 Task: Add Noosa Honey Yoghurt to the cart.
Action: Mouse moved to (24, 159)
Screenshot: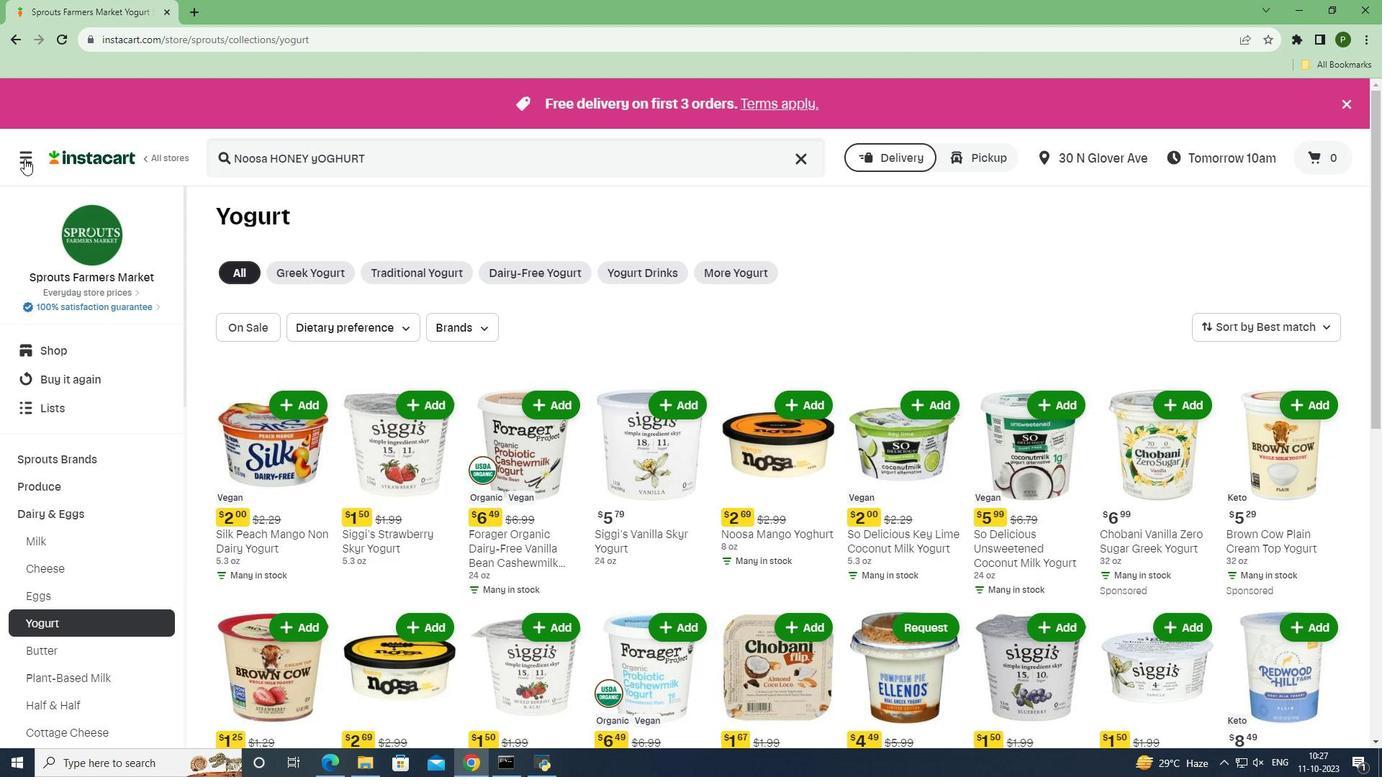 
Action: Mouse pressed left at (24, 159)
Screenshot: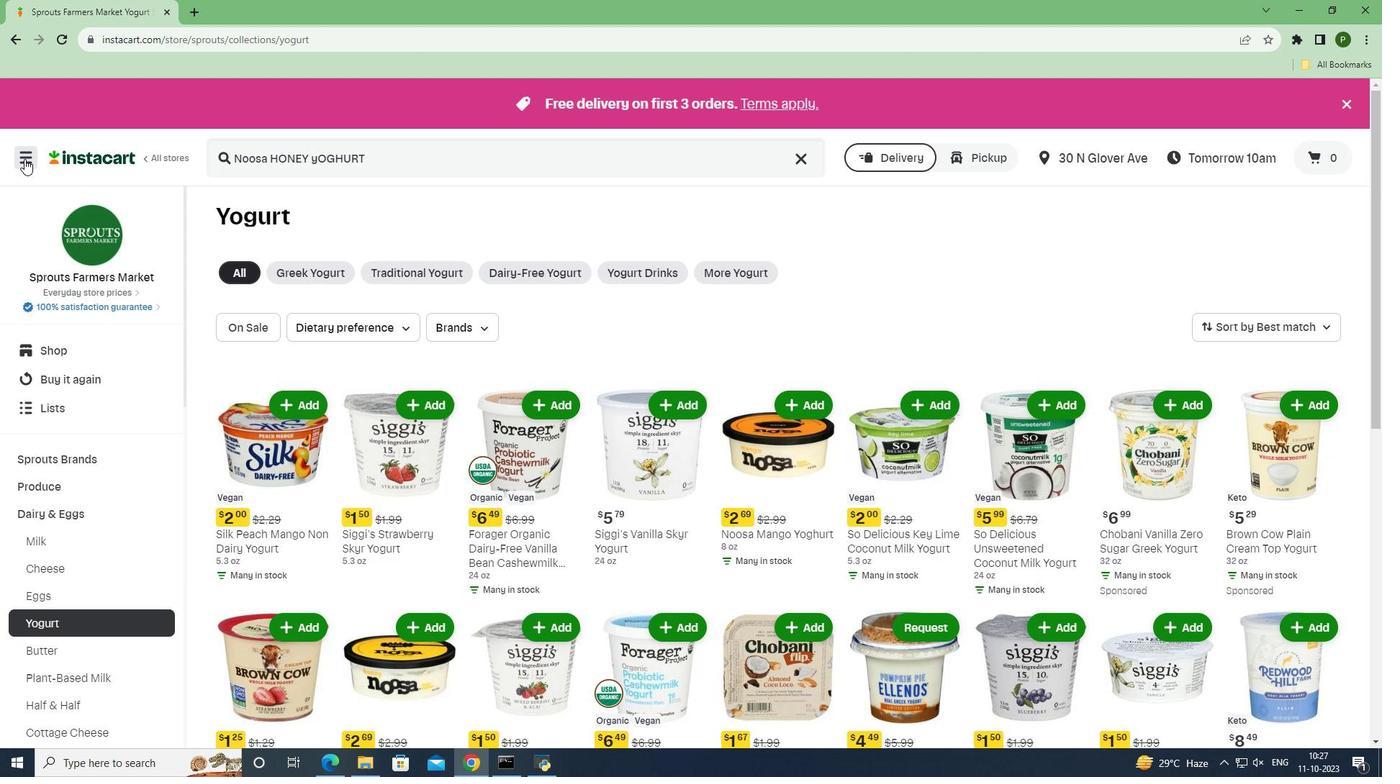 
Action: Mouse moved to (49, 379)
Screenshot: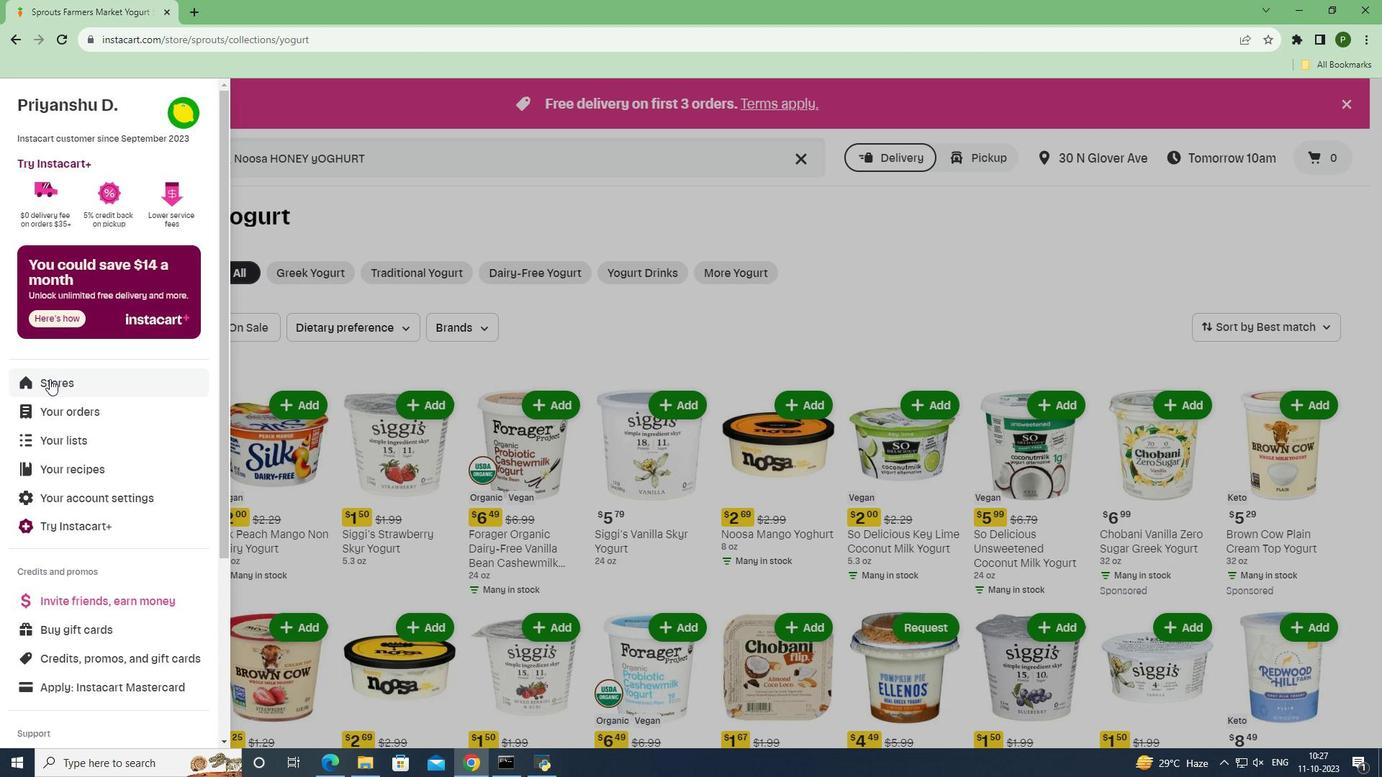
Action: Mouse pressed left at (49, 379)
Screenshot: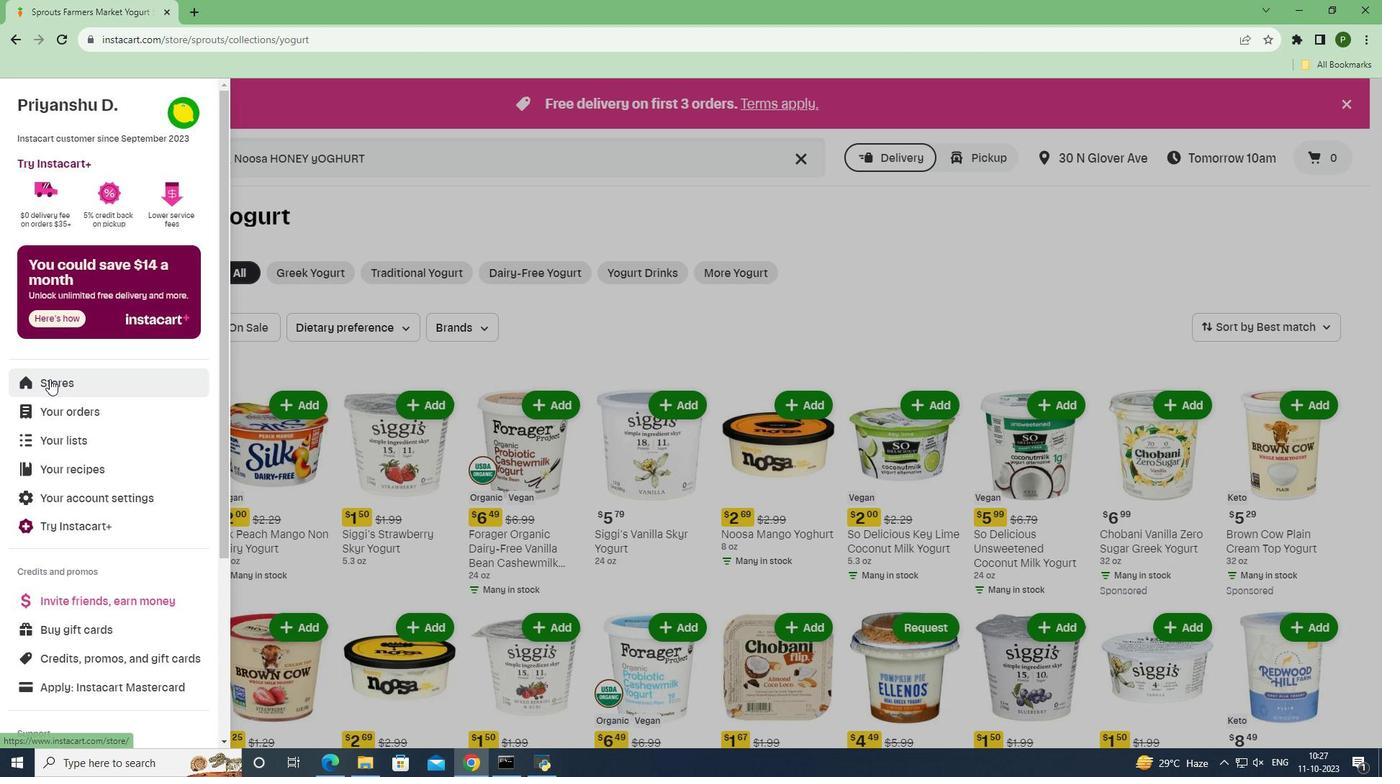 
Action: Mouse moved to (328, 157)
Screenshot: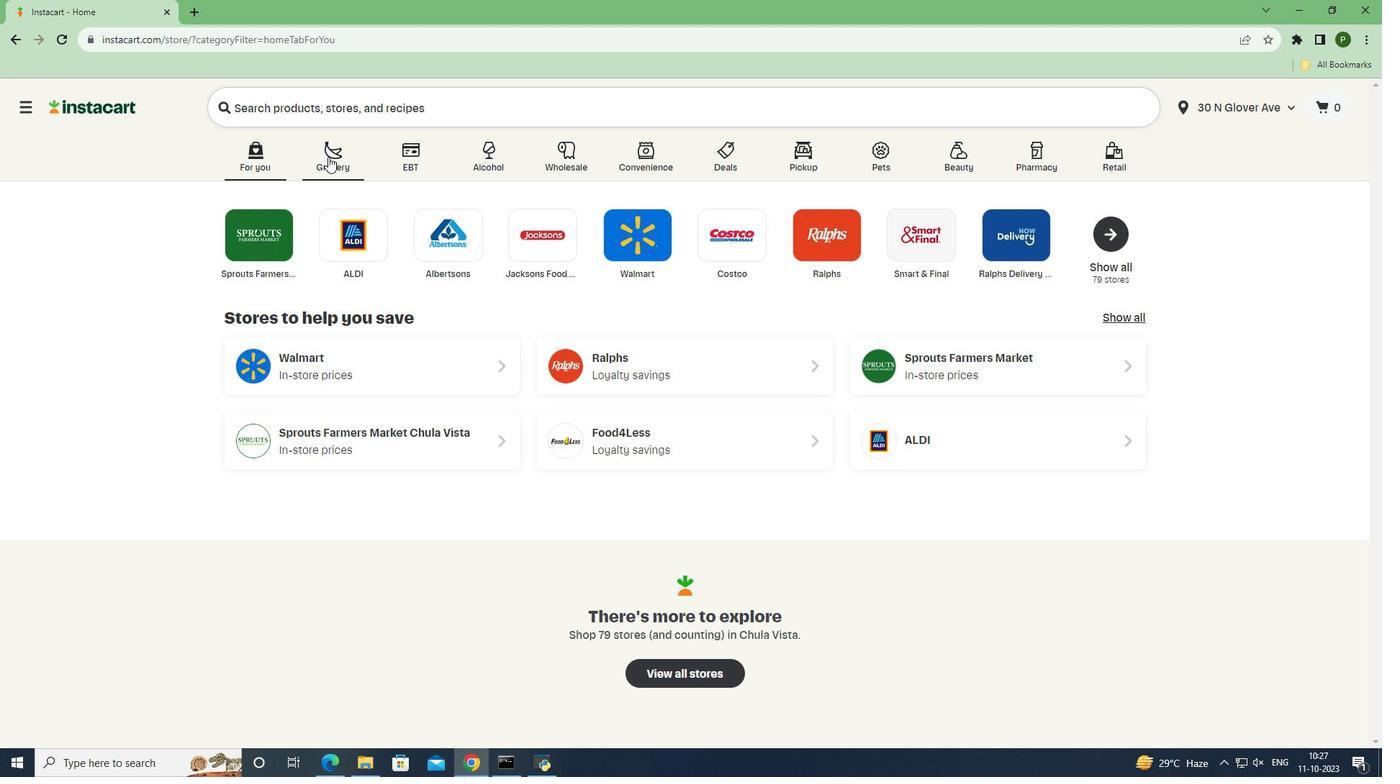 
Action: Mouse pressed left at (328, 157)
Screenshot: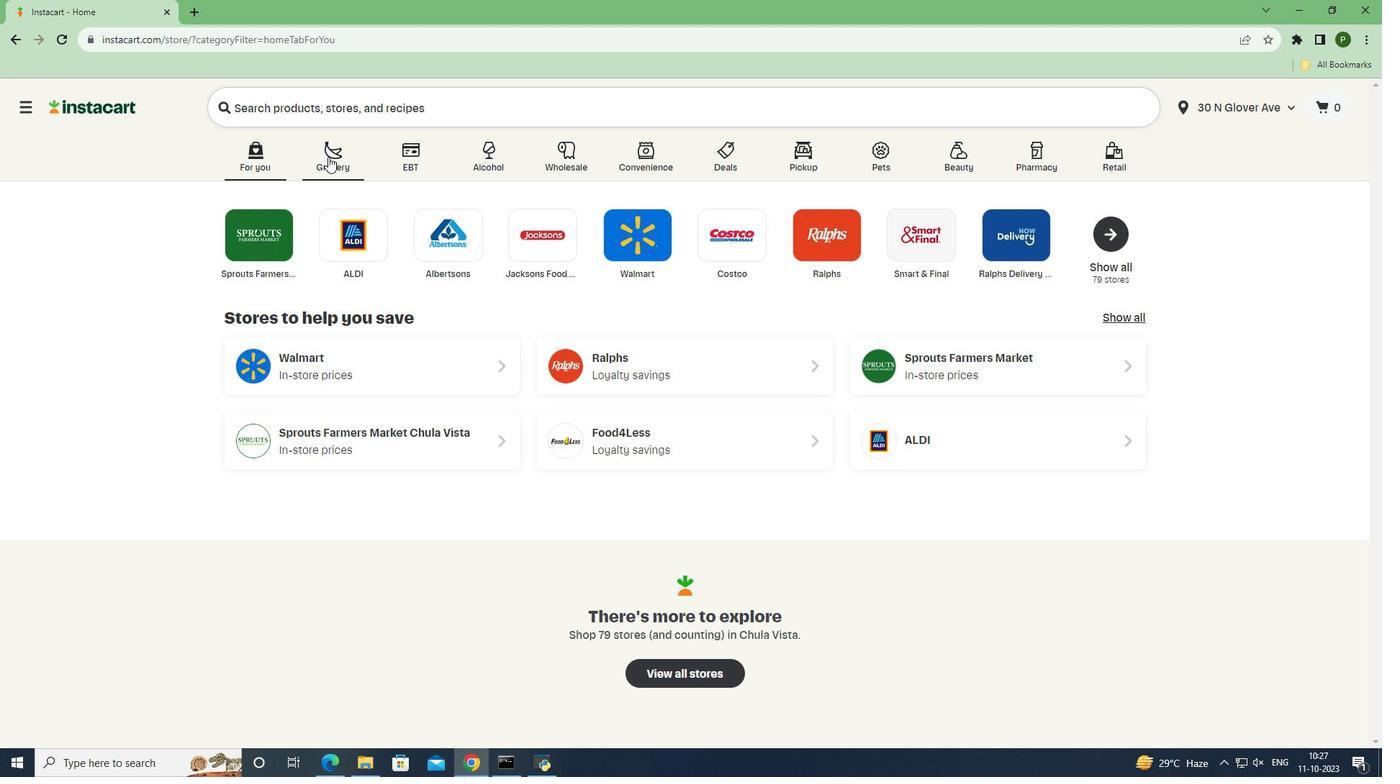
Action: Mouse moved to (564, 321)
Screenshot: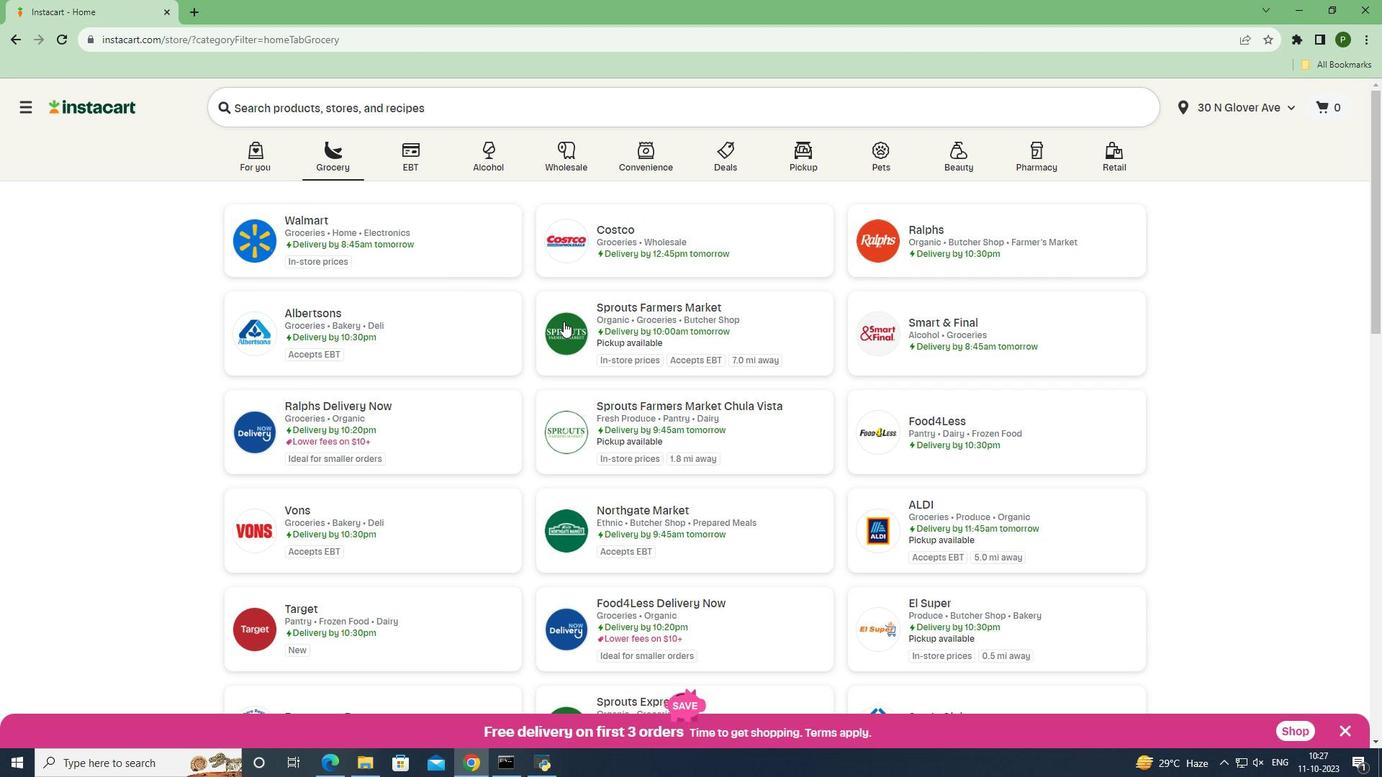 
Action: Mouse pressed left at (564, 321)
Screenshot: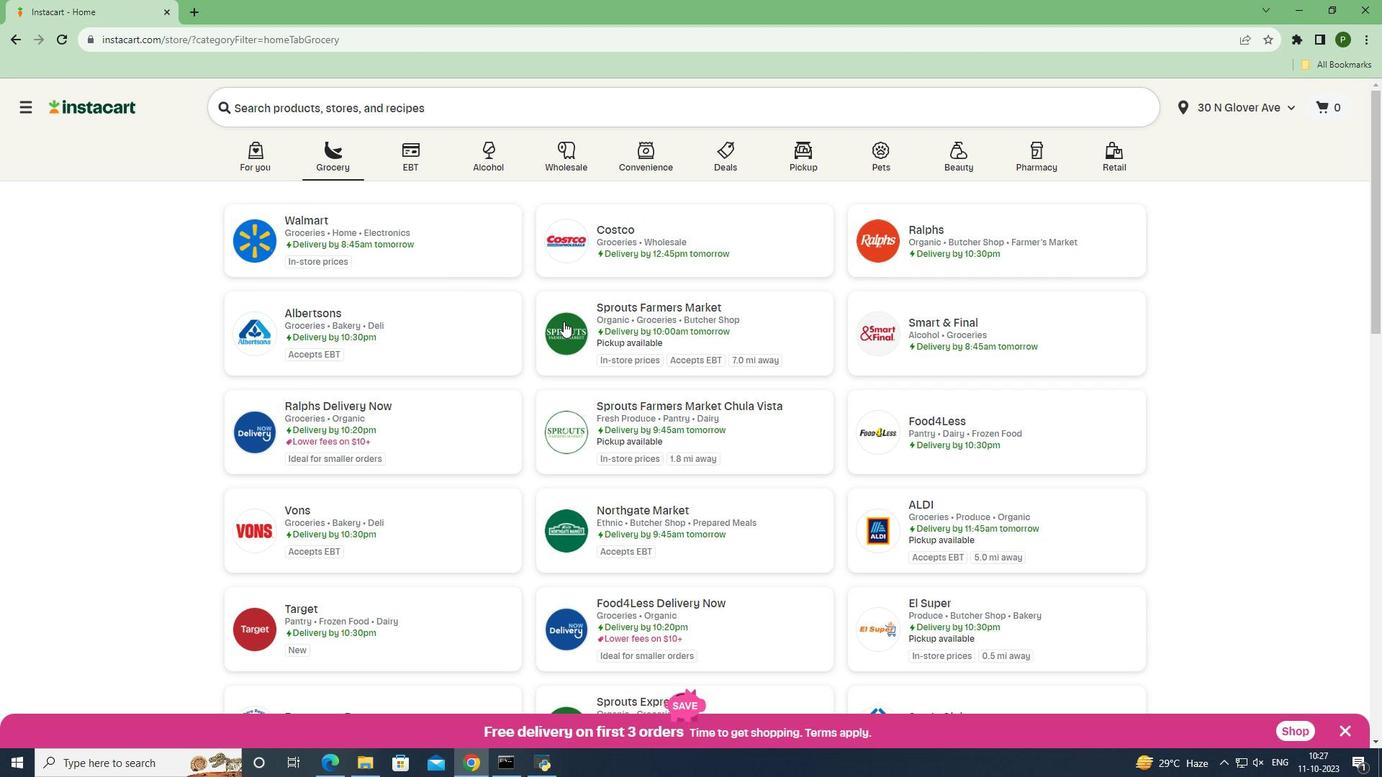 
Action: Mouse moved to (152, 509)
Screenshot: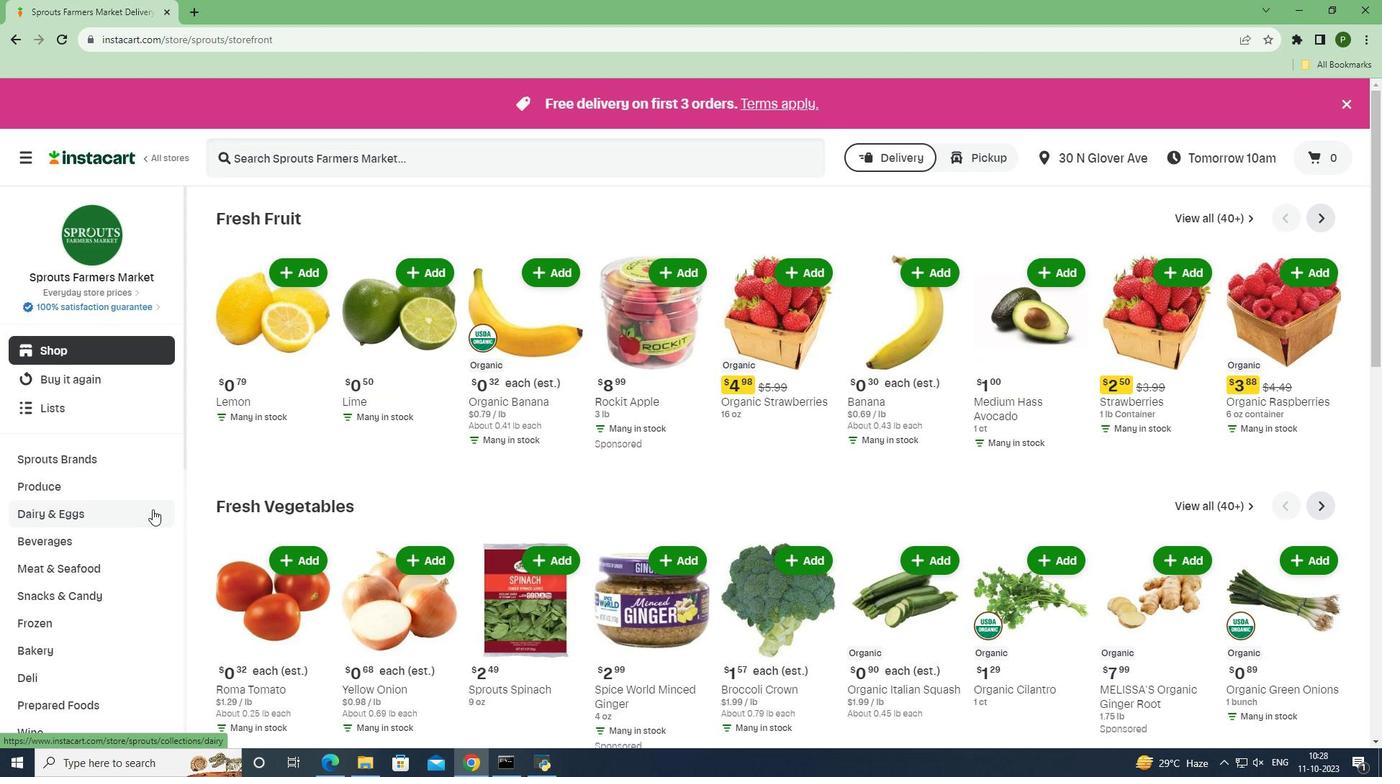 
Action: Mouse pressed left at (152, 509)
Screenshot: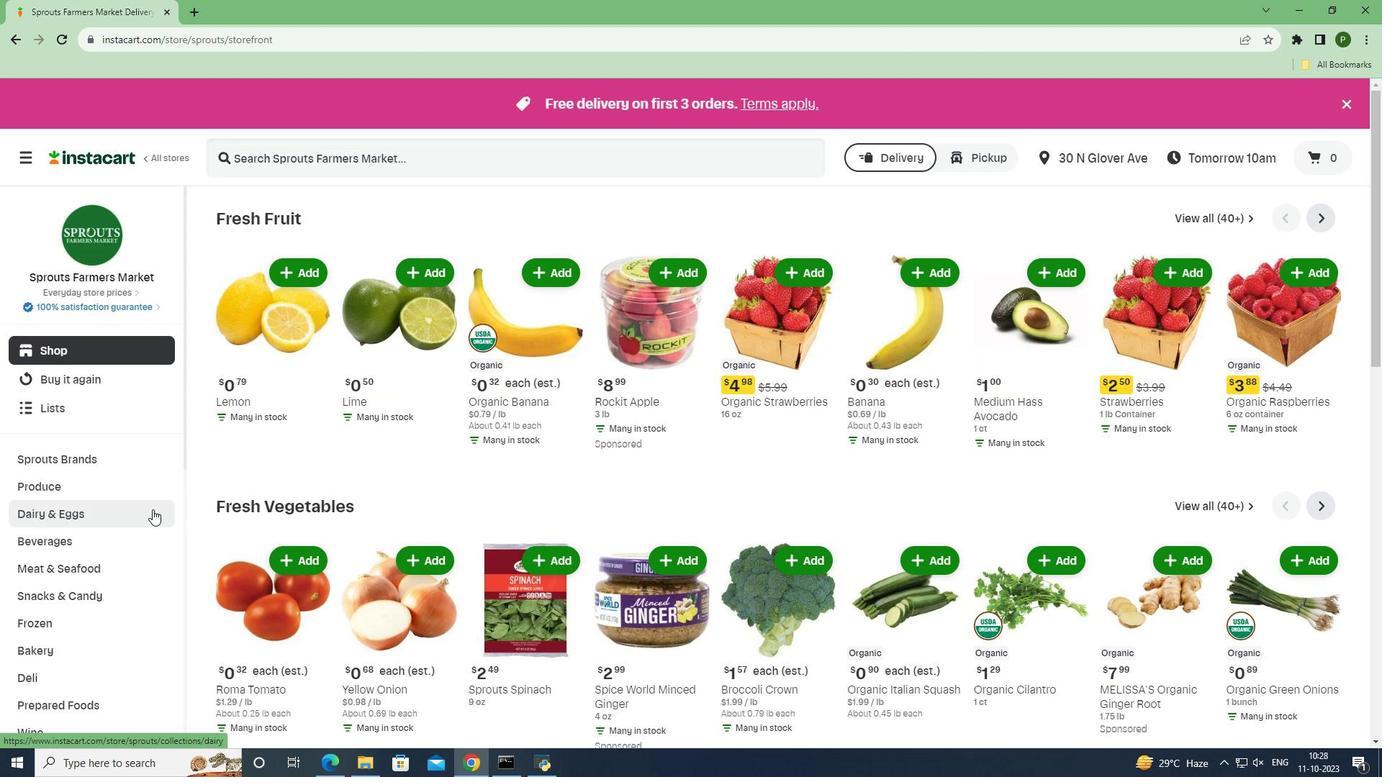 
Action: Mouse moved to (126, 621)
Screenshot: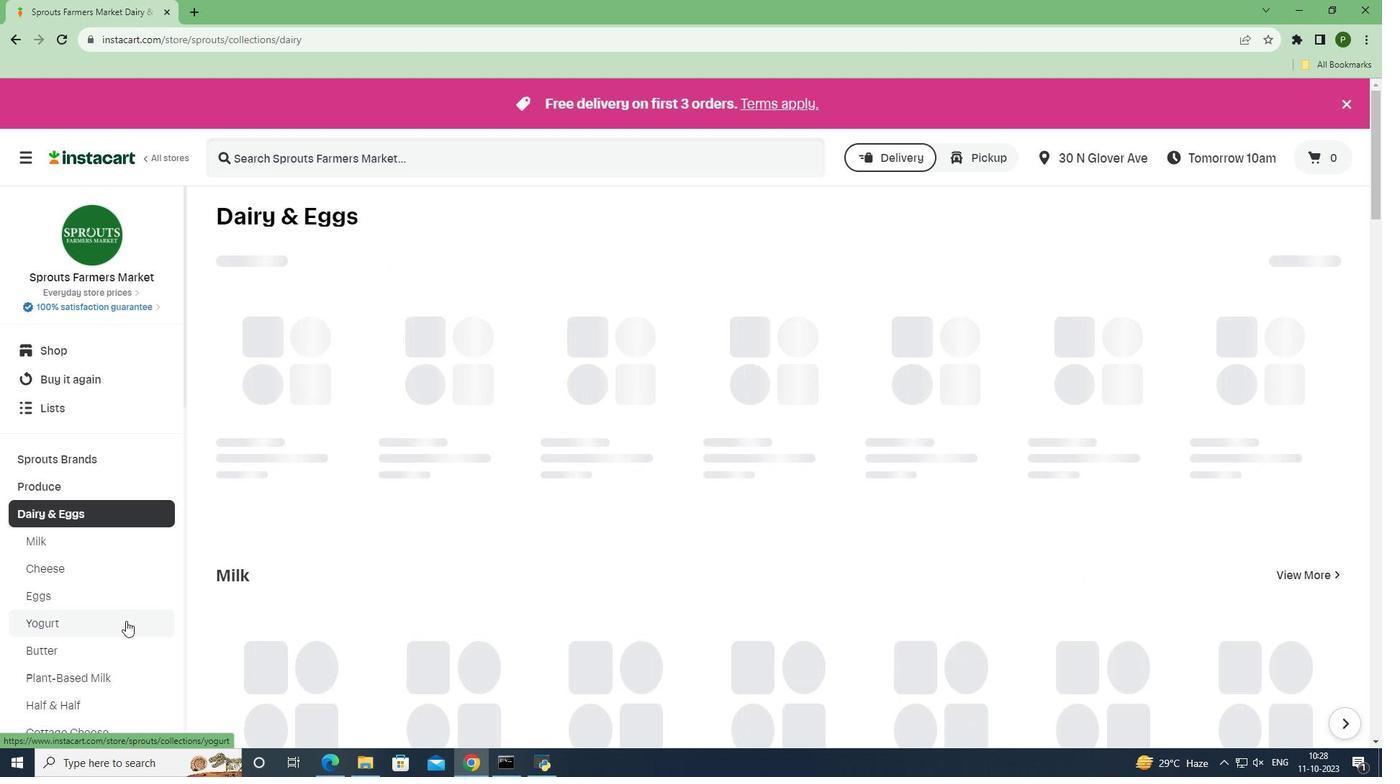 
Action: Mouse pressed left at (126, 621)
Screenshot: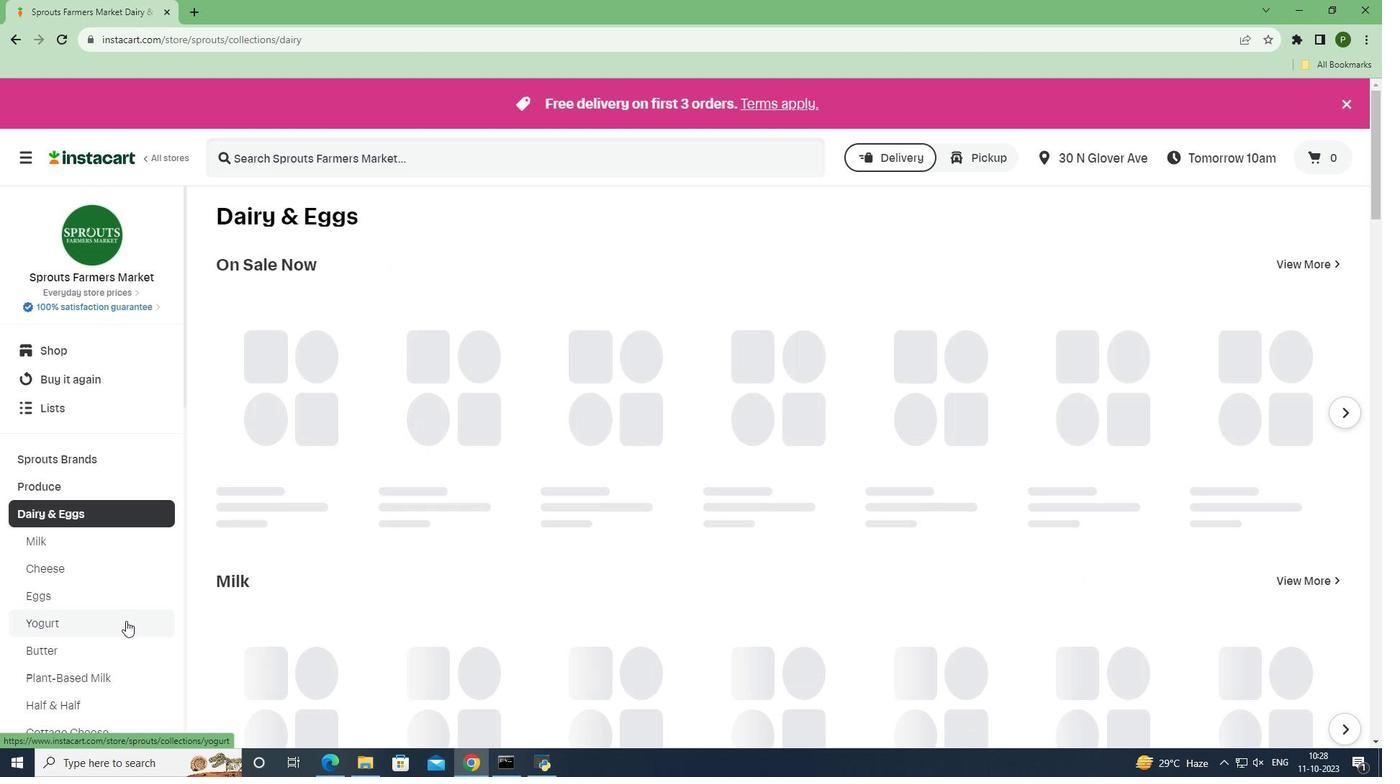 
Action: Mouse moved to (335, 157)
Screenshot: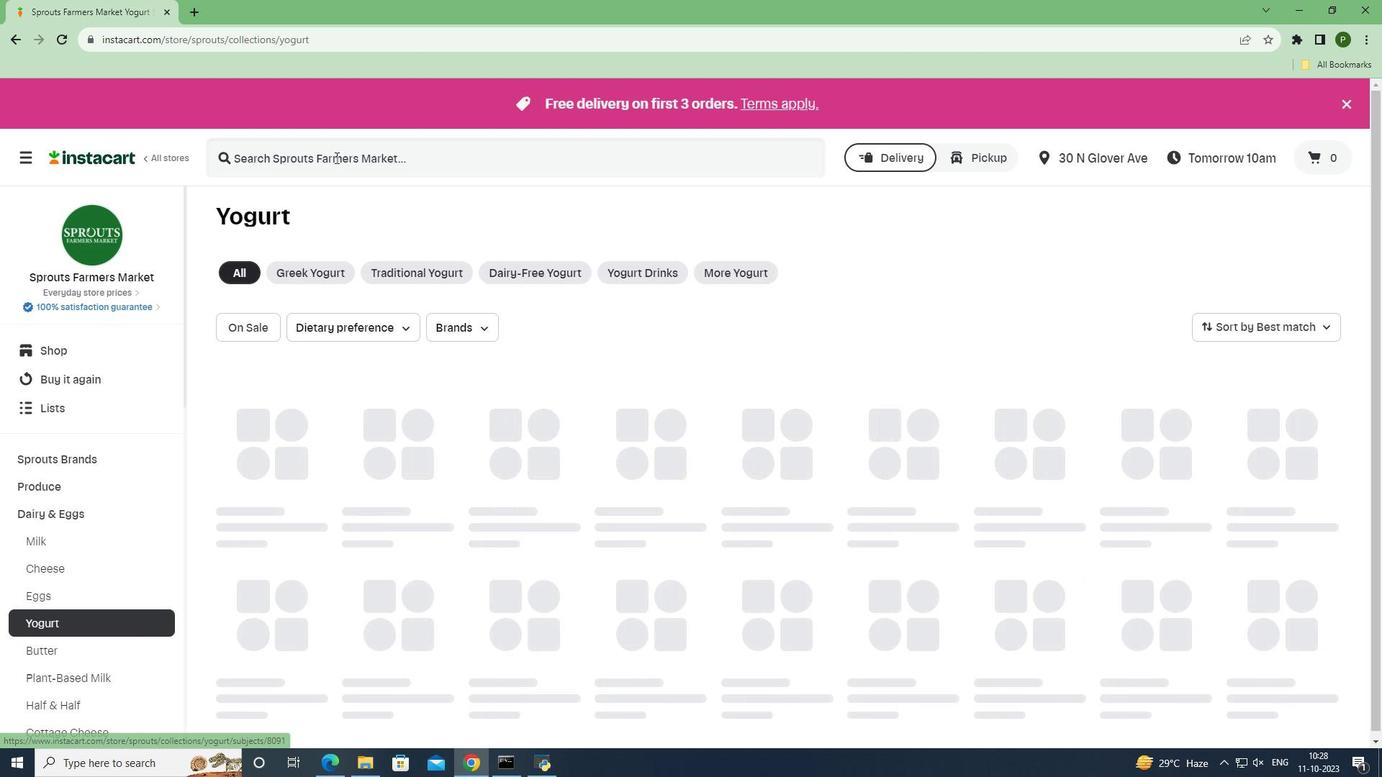 
Action: Mouse pressed left at (335, 157)
Screenshot: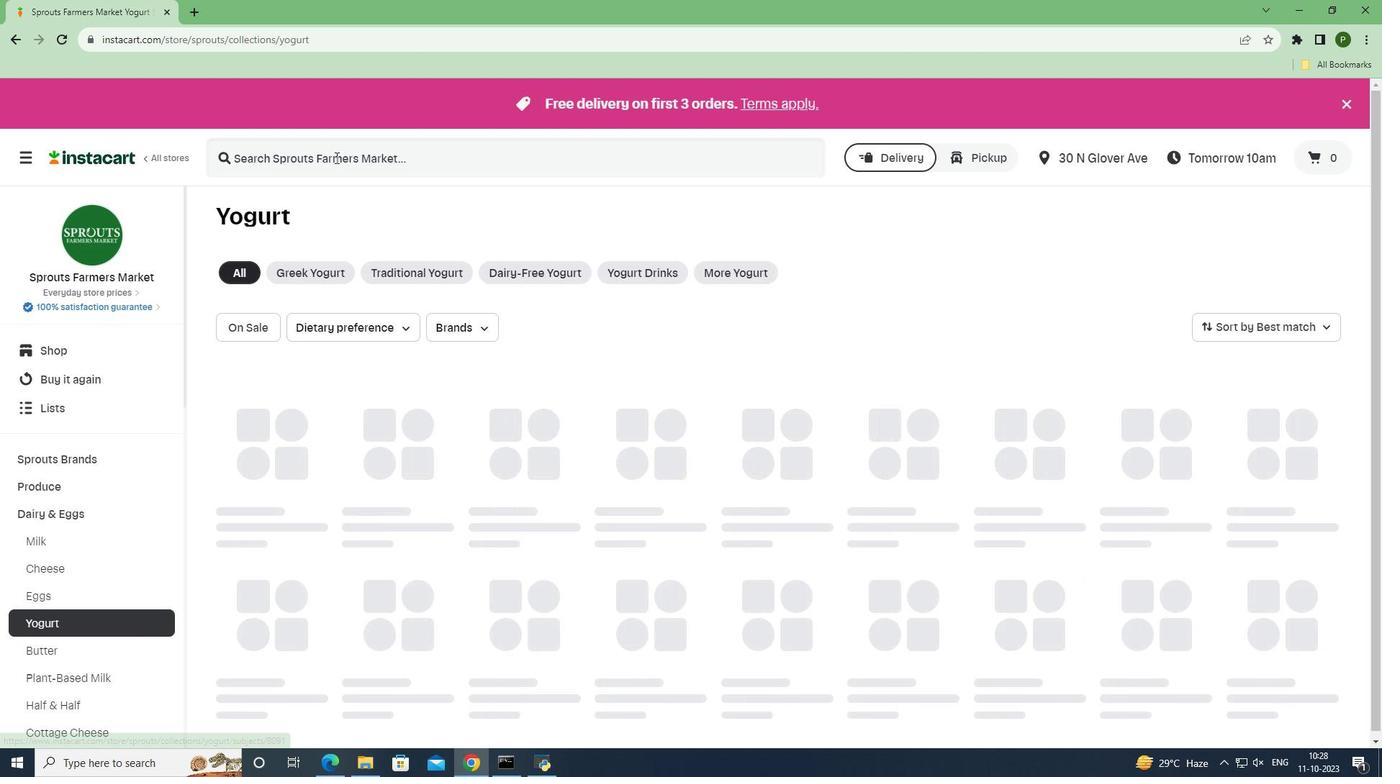 
Action: Key pressed n<Key.caps_lock>OOSA<Key.space><Key.caps_lock>h<Key.caps_lock>ONEY<Key.space><Key.caps_lock>y<Key.caps_lock>OGHURT<Key.space><Key.enter>
Screenshot: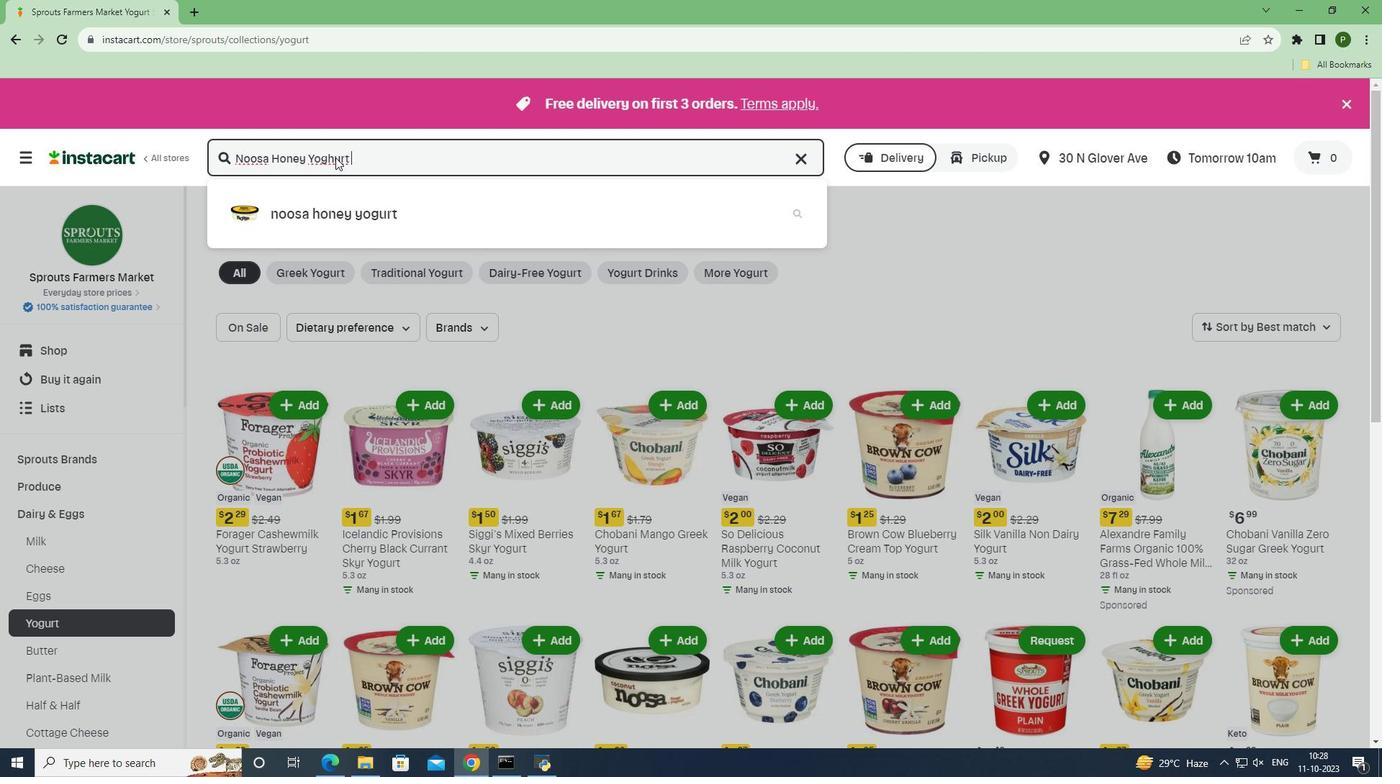 
Action: Mouse moved to (416, 291)
Screenshot: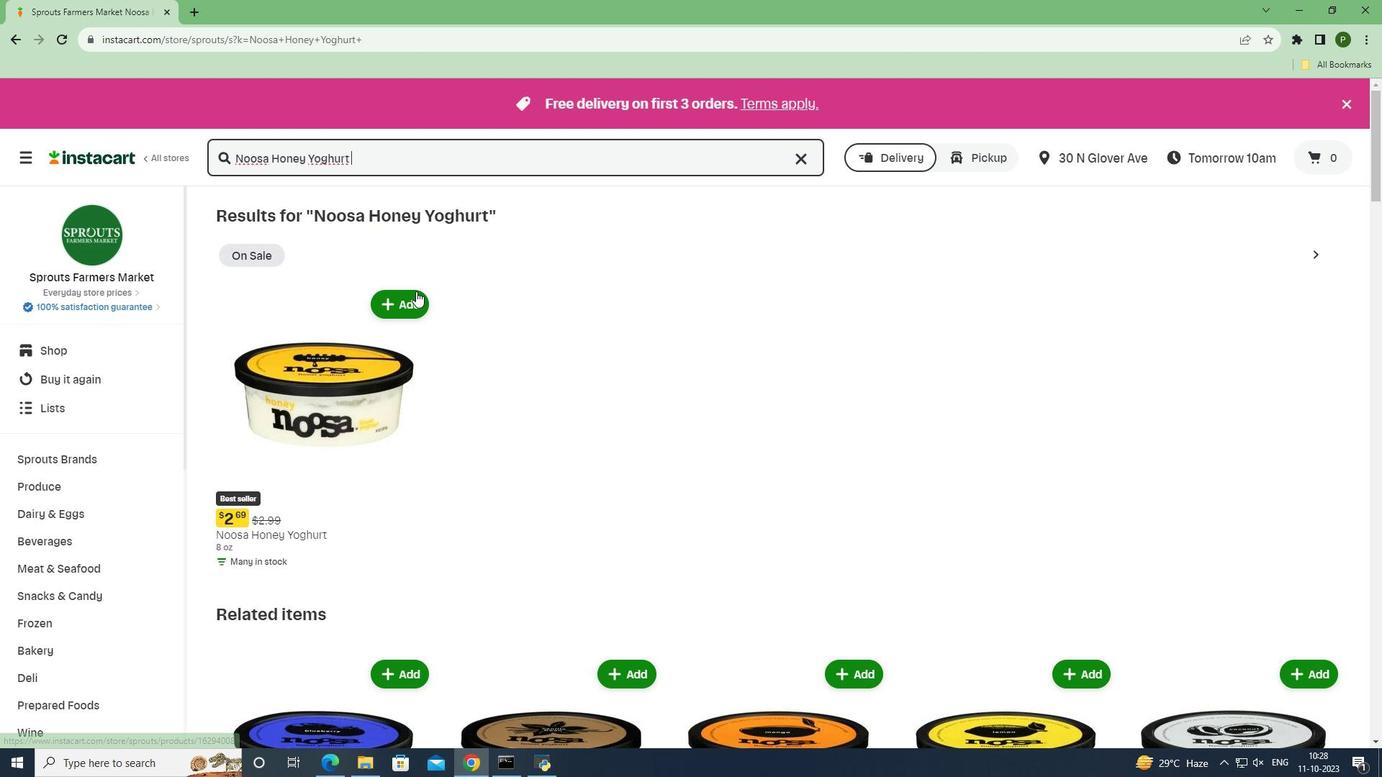 
Action: Mouse pressed left at (416, 291)
Screenshot: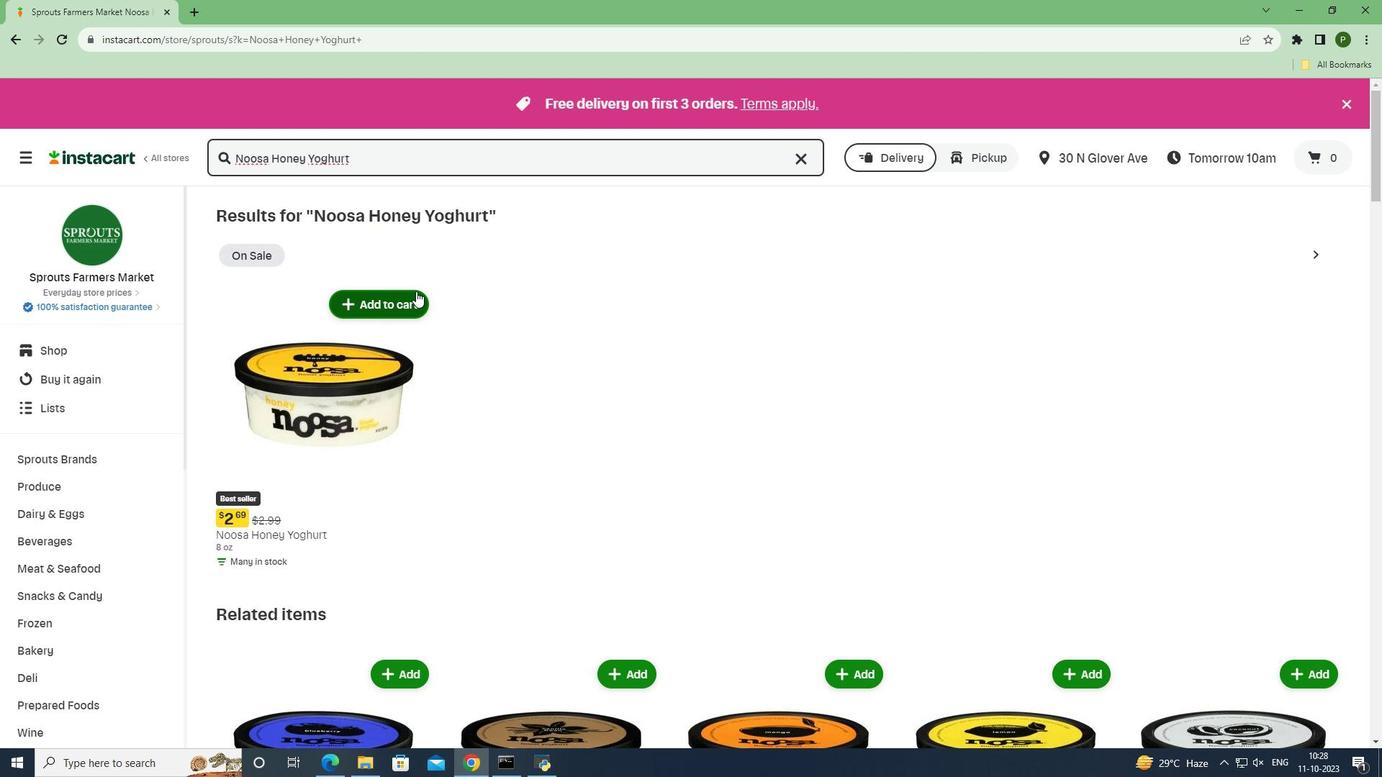 
Action: Mouse moved to (538, 409)
Screenshot: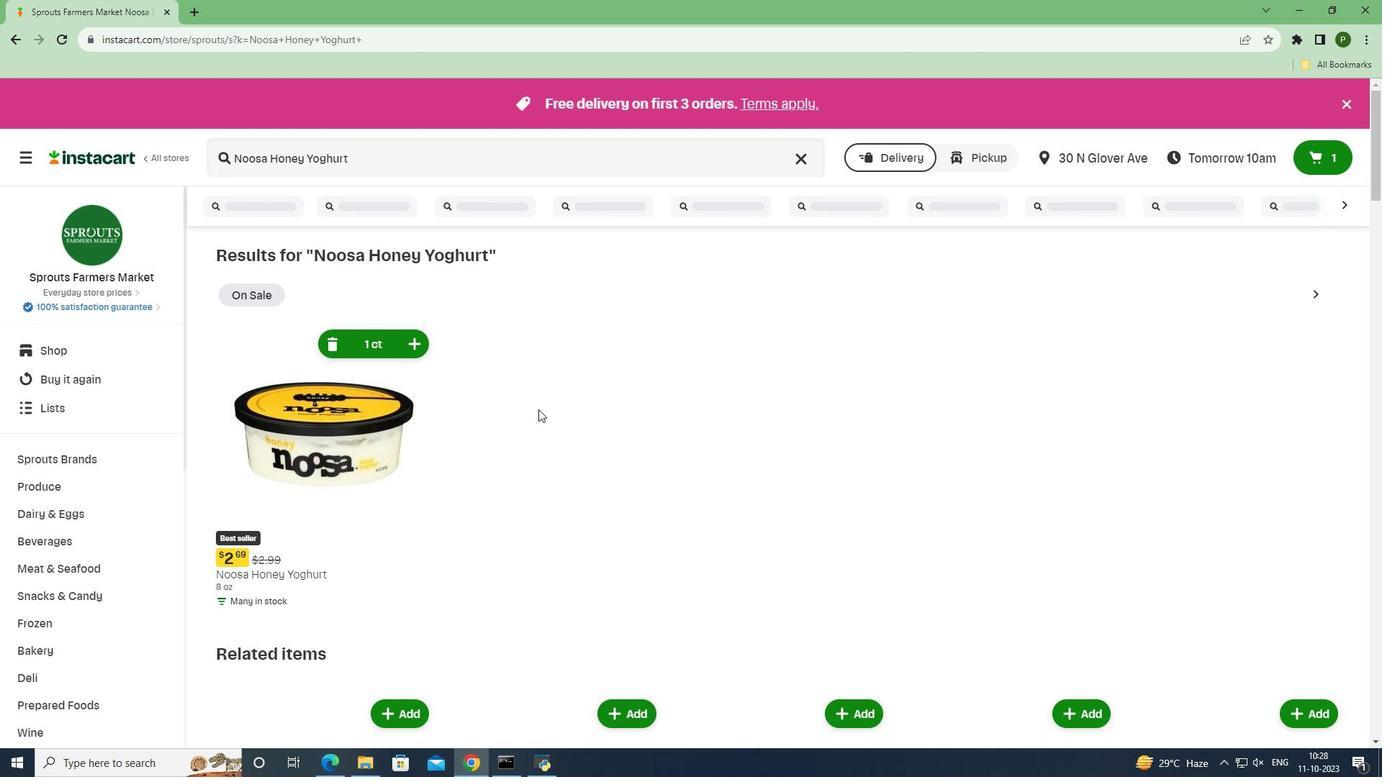 
